 Task: Create a due date automation trigger when advanced on, 2 working days after a card is due add content with a name or a description starting with resume at 11:00 AM.
Action: Mouse moved to (889, 269)
Screenshot: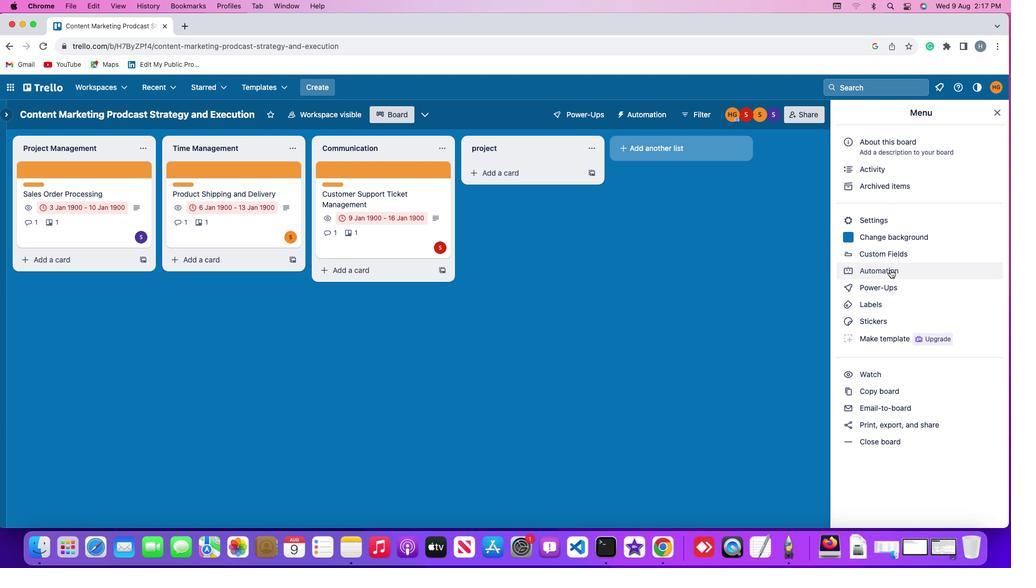 
Action: Mouse pressed left at (889, 269)
Screenshot: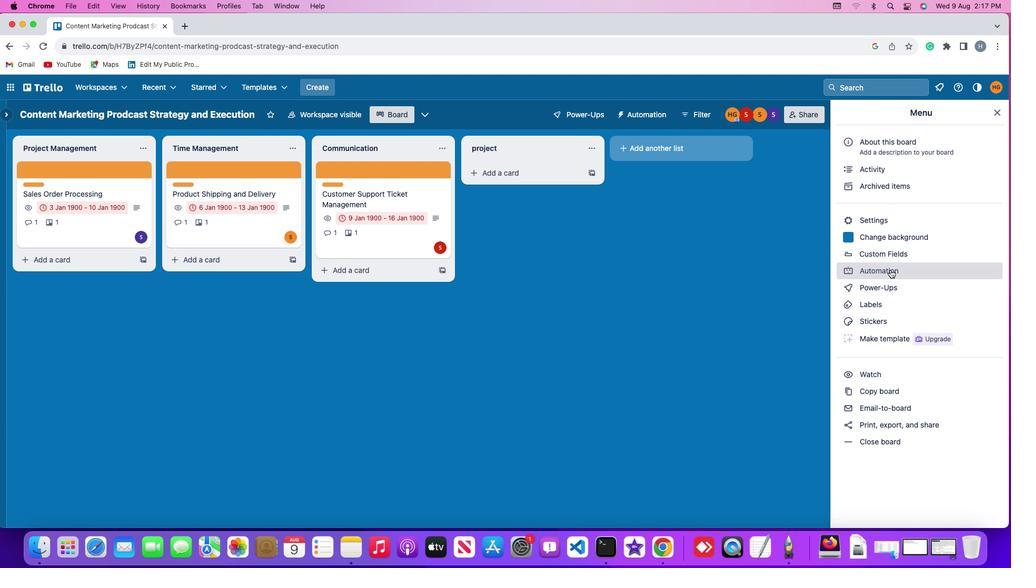 
Action: Mouse moved to (54, 247)
Screenshot: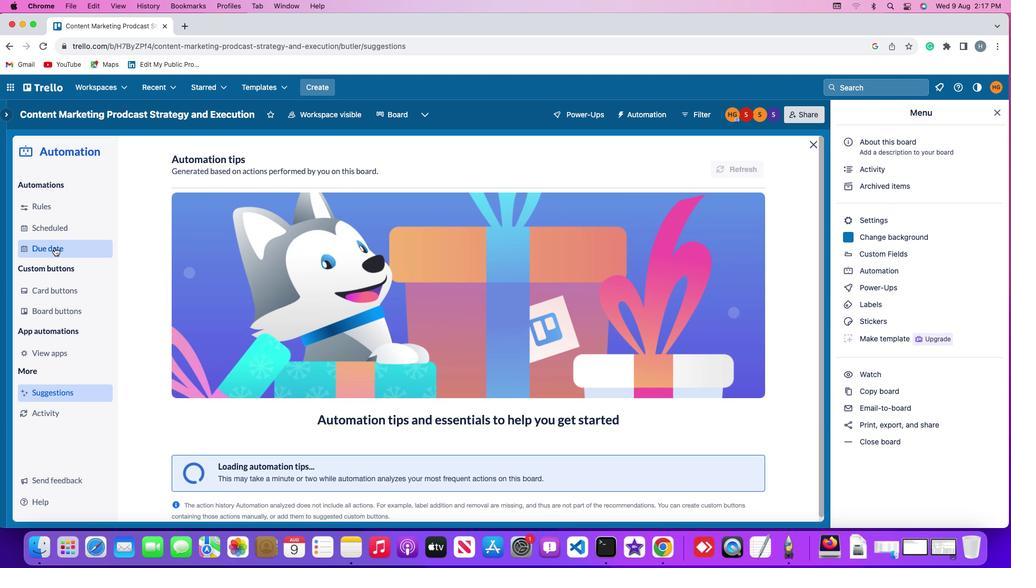 
Action: Mouse pressed left at (54, 247)
Screenshot: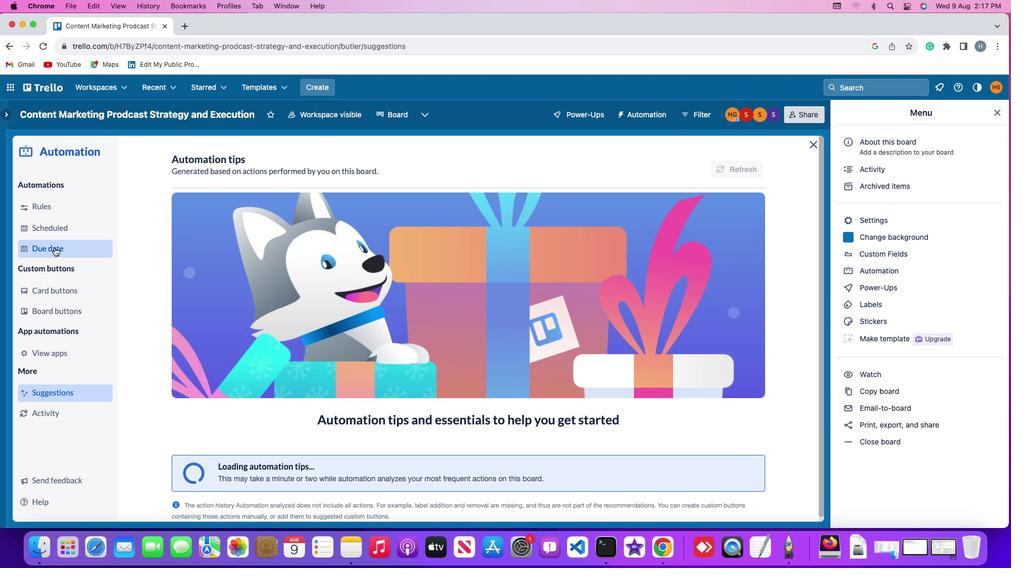 
Action: Mouse moved to (711, 162)
Screenshot: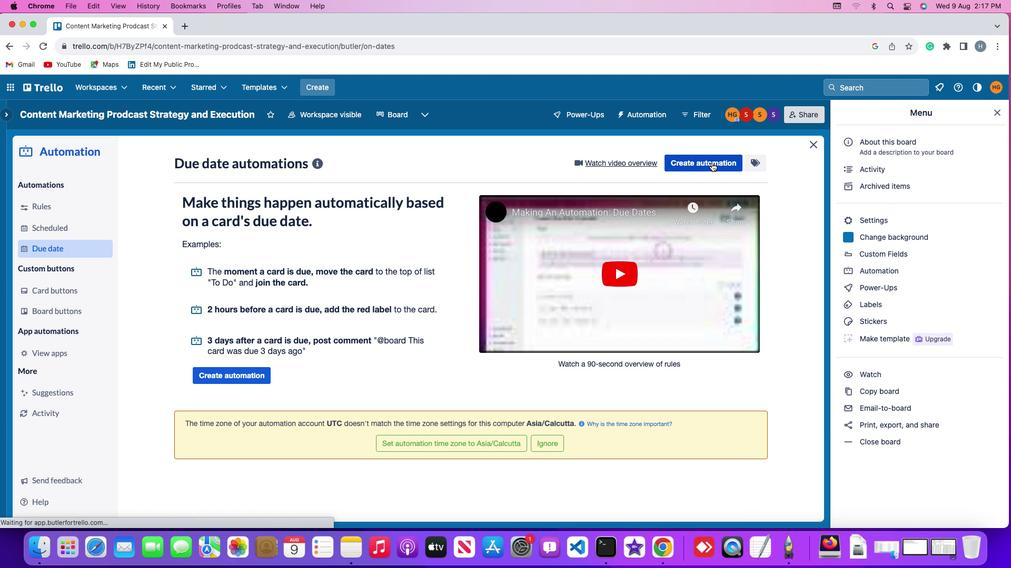 
Action: Mouse pressed left at (711, 162)
Screenshot: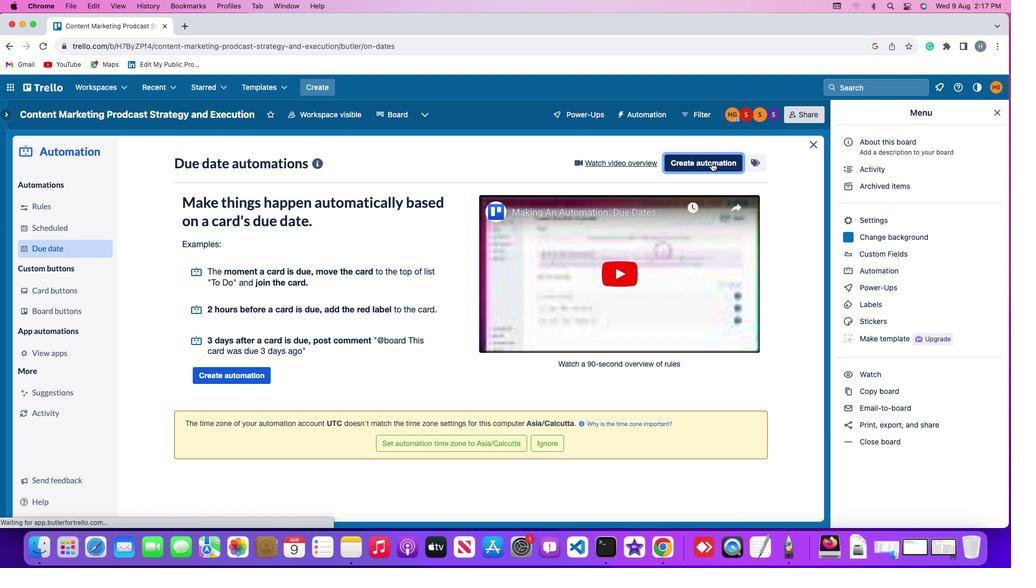 
Action: Mouse moved to (269, 261)
Screenshot: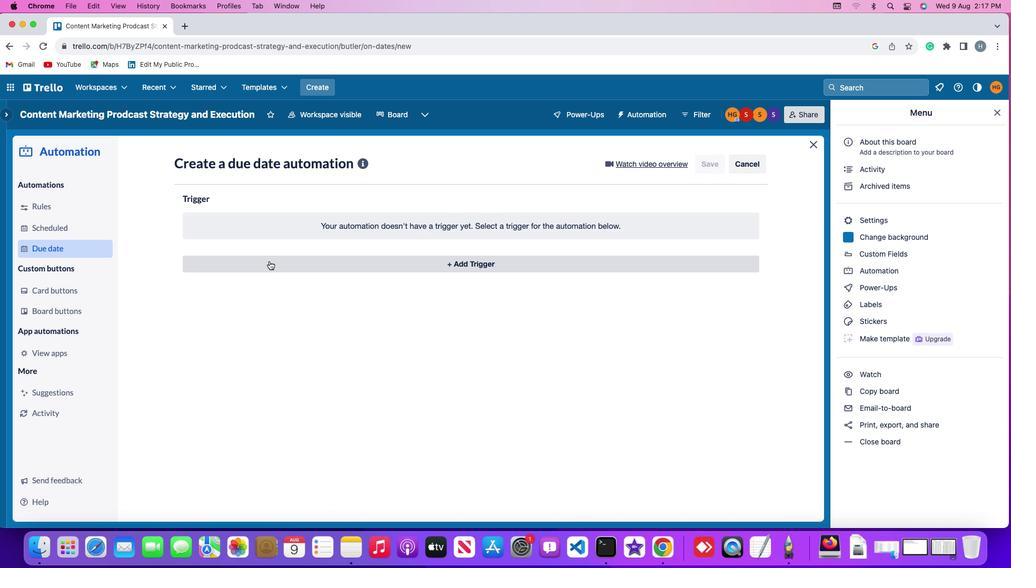 
Action: Mouse pressed left at (269, 261)
Screenshot: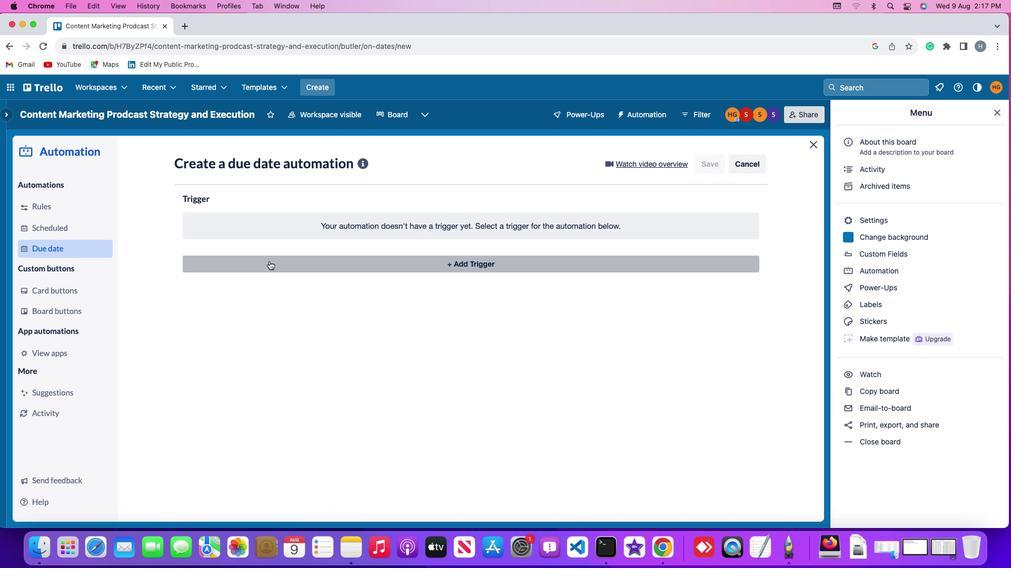 
Action: Mouse moved to (204, 427)
Screenshot: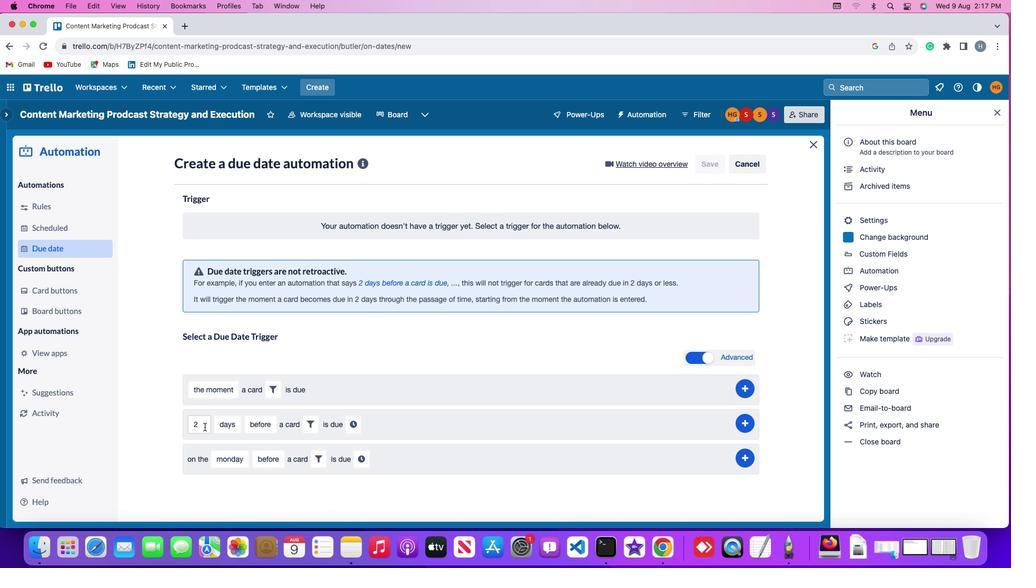 
Action: Mouse pressed left at (204, 427)
Screenshot: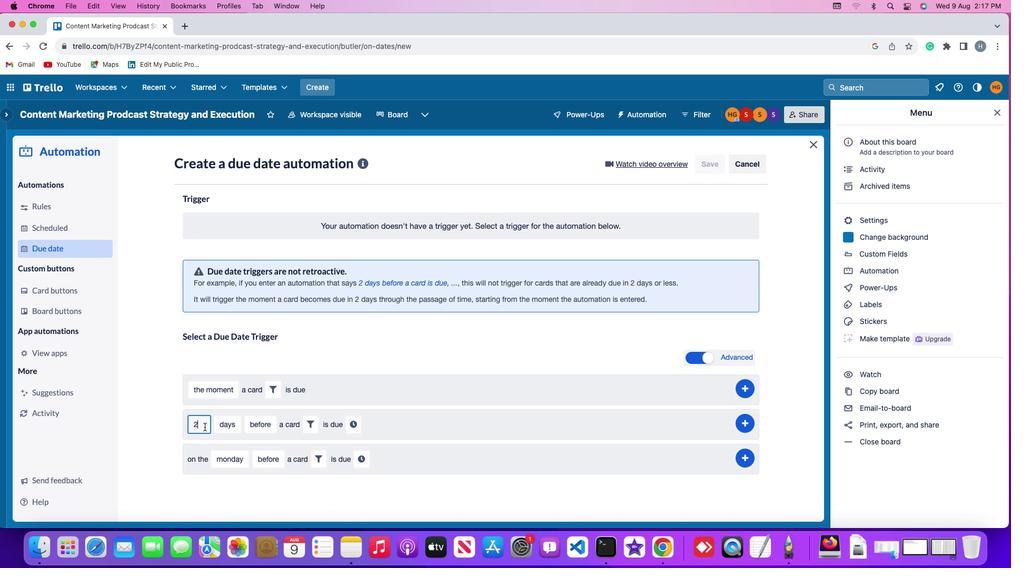 
Action: Mouse moved to (203, 429)
Screenshot: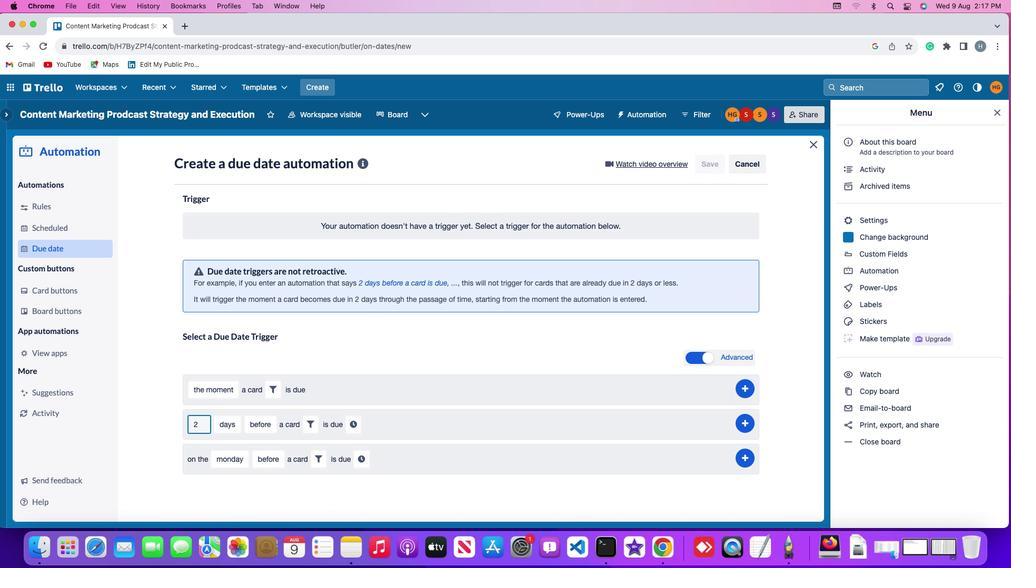 
Action: Key pressed Key.backspace
Screenshot: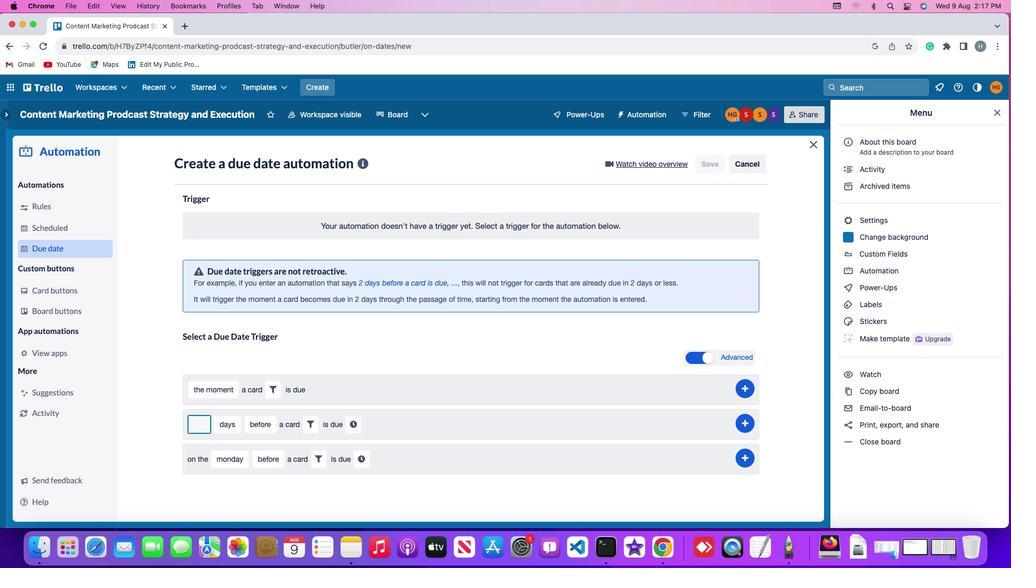 
Action: Mouse moved to (202, 429)
Screenshot: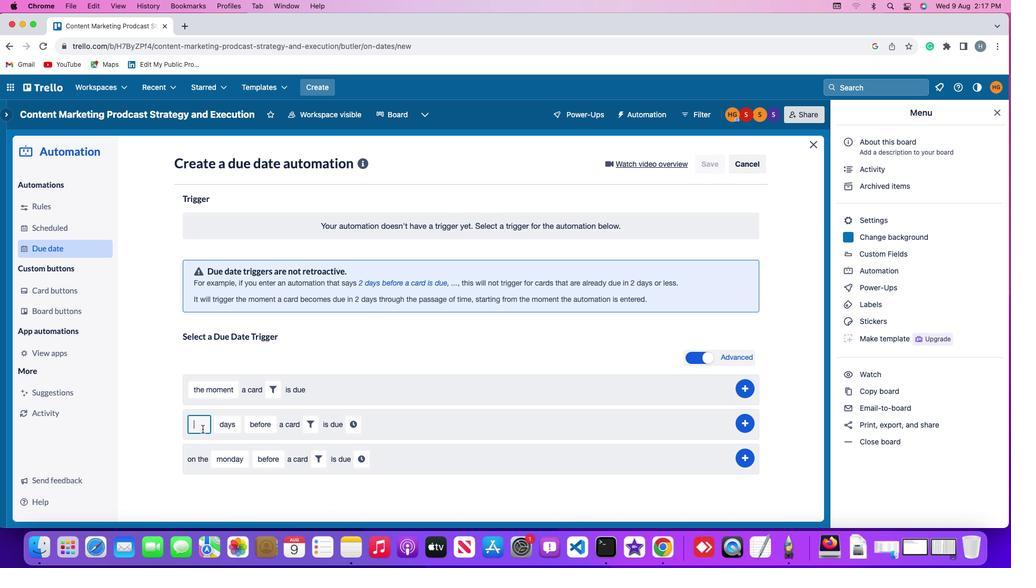 
Action: Key pressed '2'
Screenshot: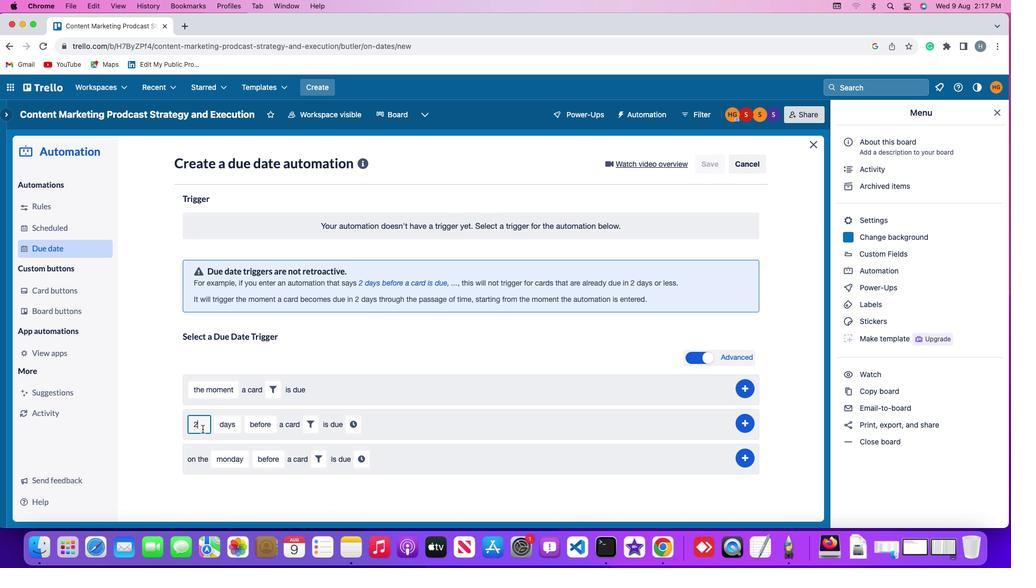 
Action: Mouse moved to (229, 431)
Screenshot: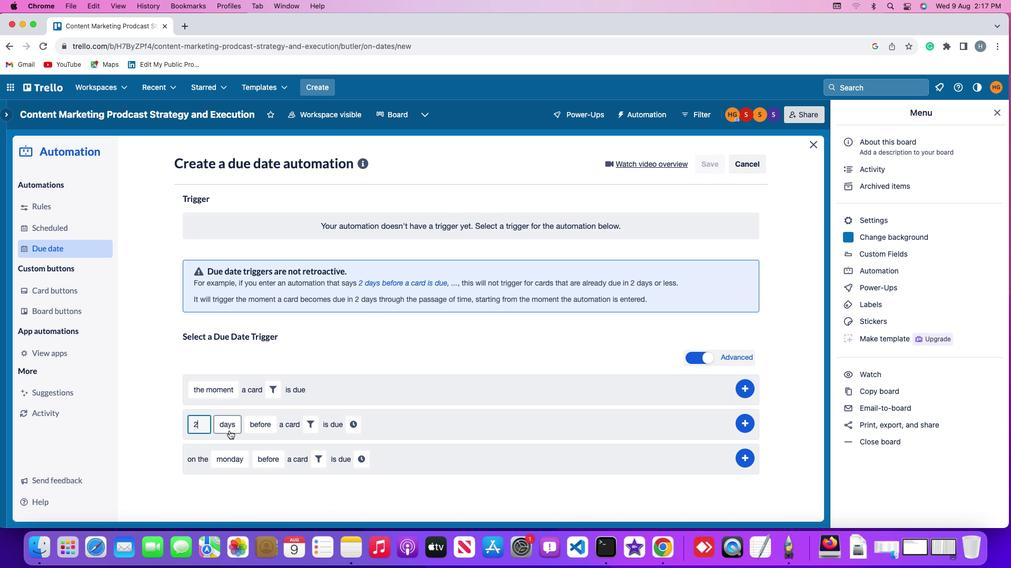 
Action: Mouse pressed left at (229, 431)
Screenshot: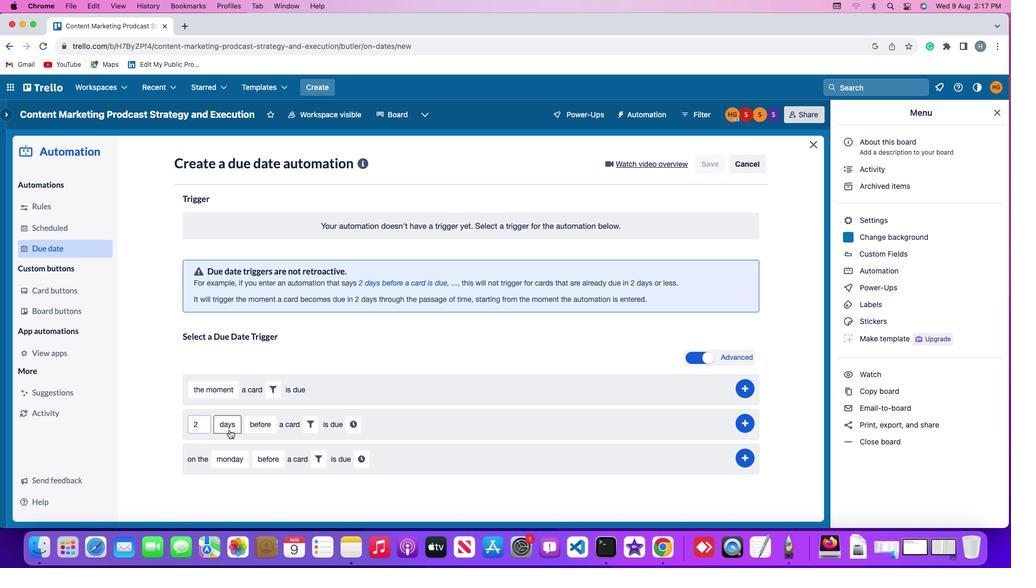 
Action: Mouse moved to (241, 465)
Screenshot: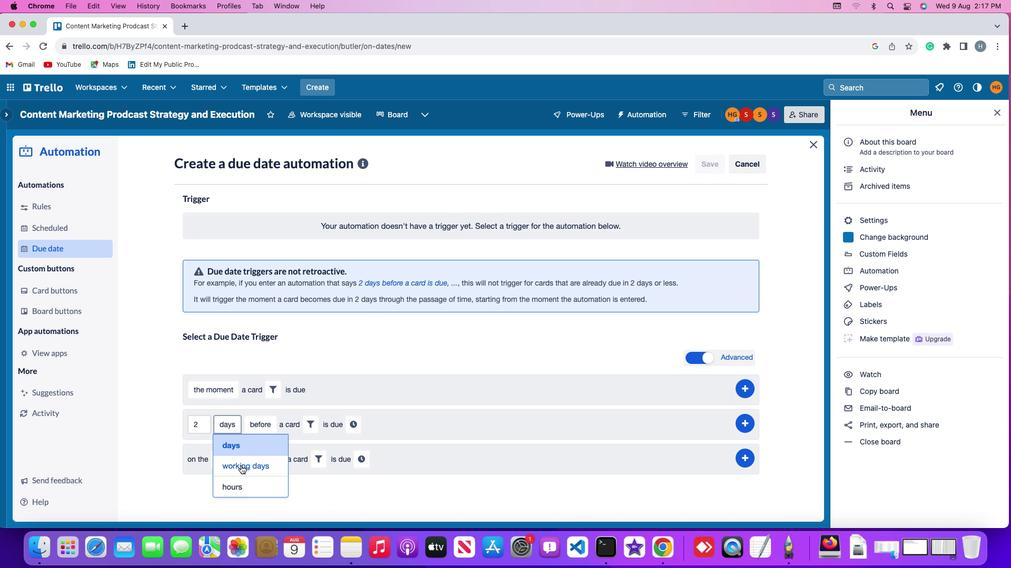 
Action: Mouse pressed left at (241, 465)
Screenshot: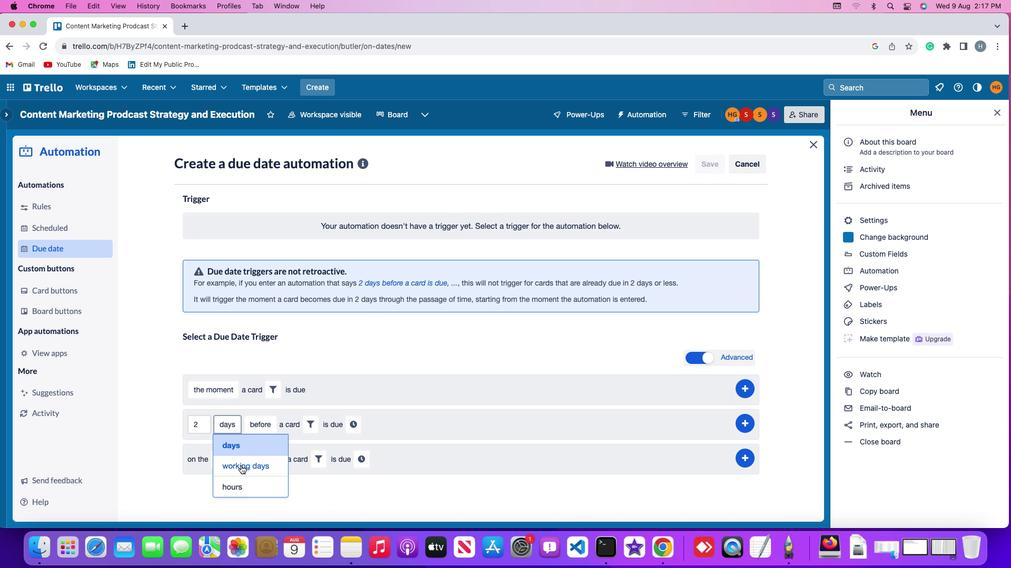 
Action: Mouse moved to (281, 426)
Screenshot: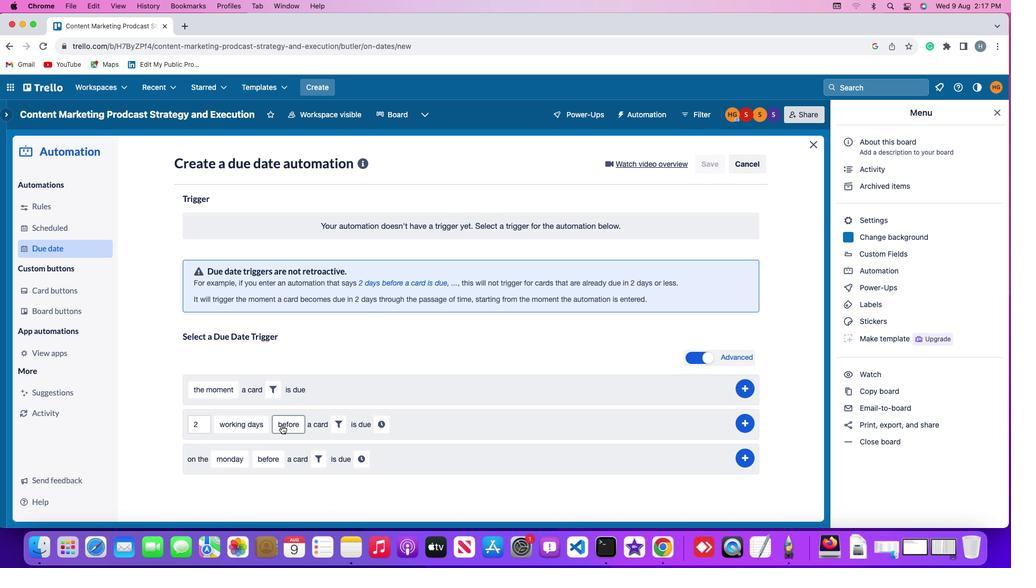 
Action: Mouse pressed left at (281, 426)
Screenshot: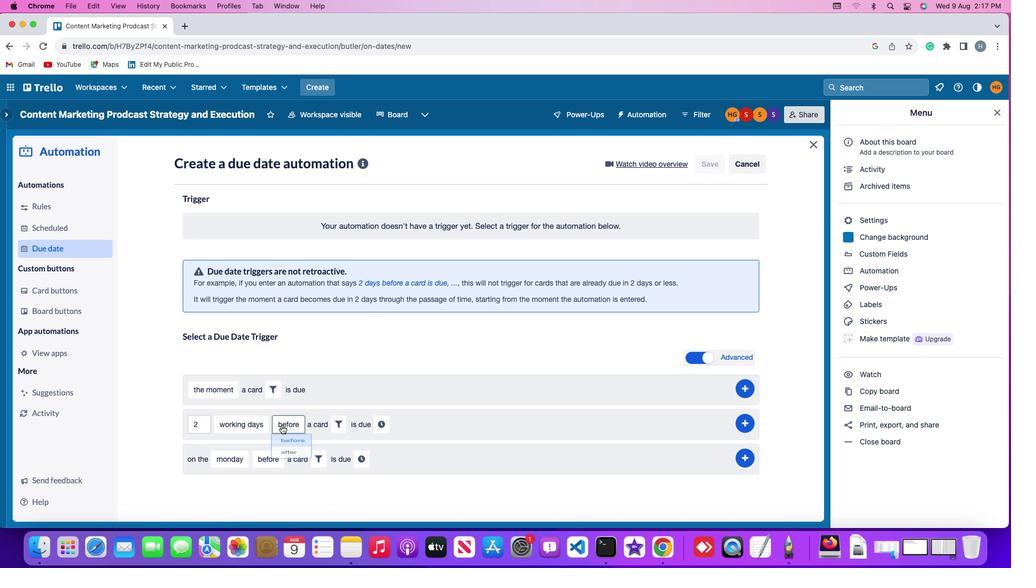 
Action: Mouse moved to (291, 463)
Screenshot: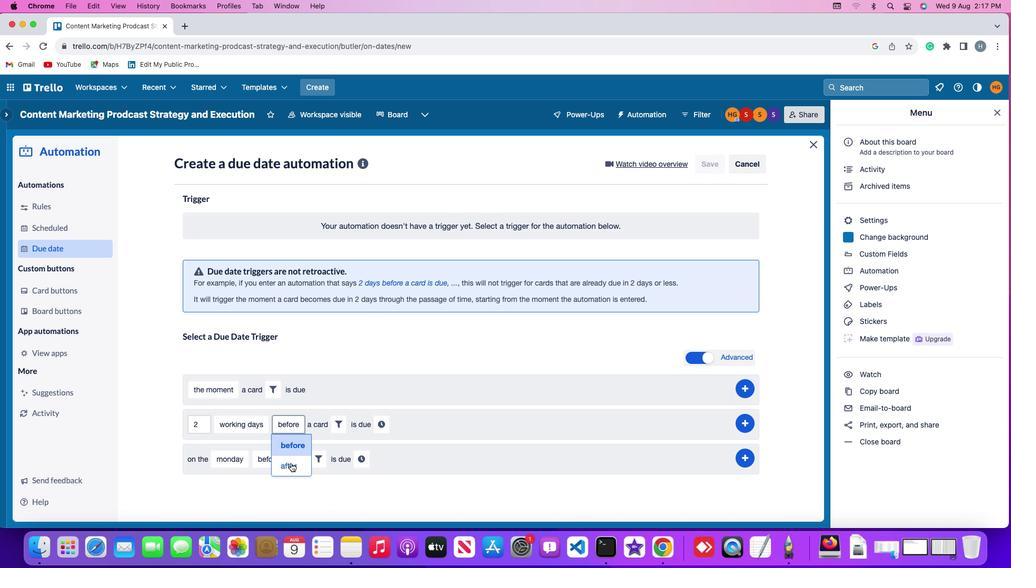 
Action: Mouse pressed left at (291, 463)
Screenshot: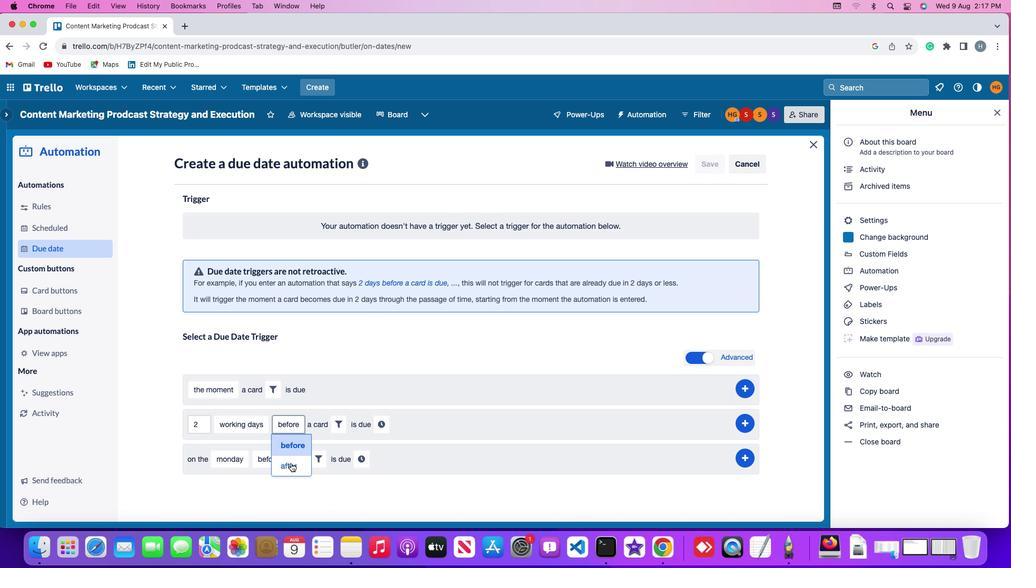 
Action: Mouse moved to (331, 426)
Screenshot: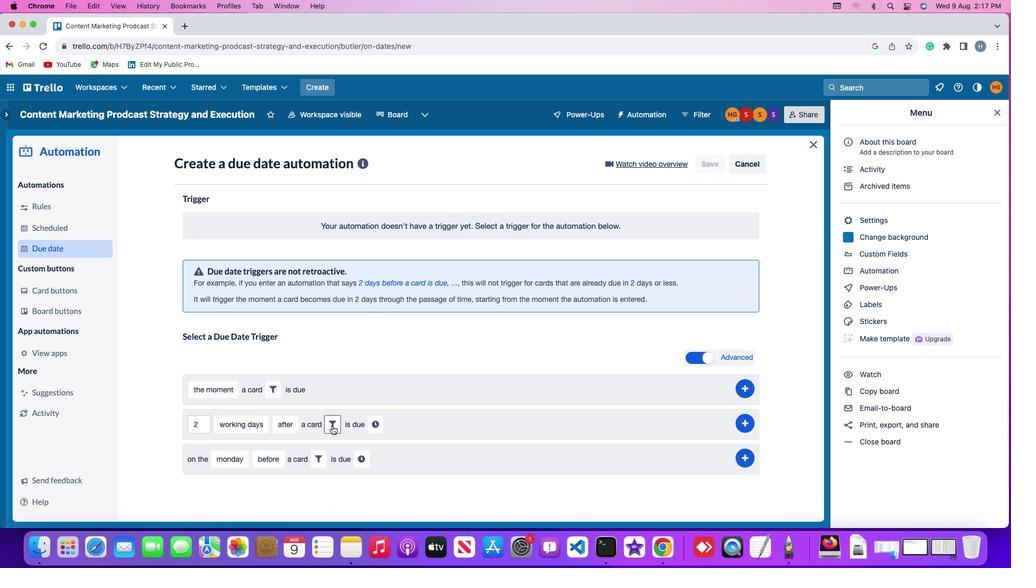 
Action: Mouse pressed left at (331, 426)
Screenshot: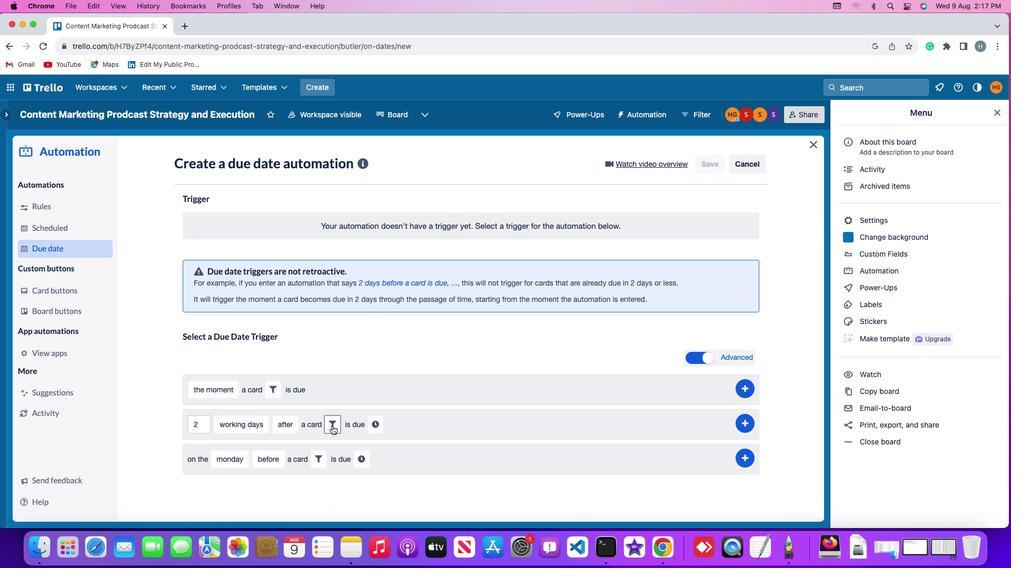 
Action: Mouse moved to (467, 458)
Screenshot: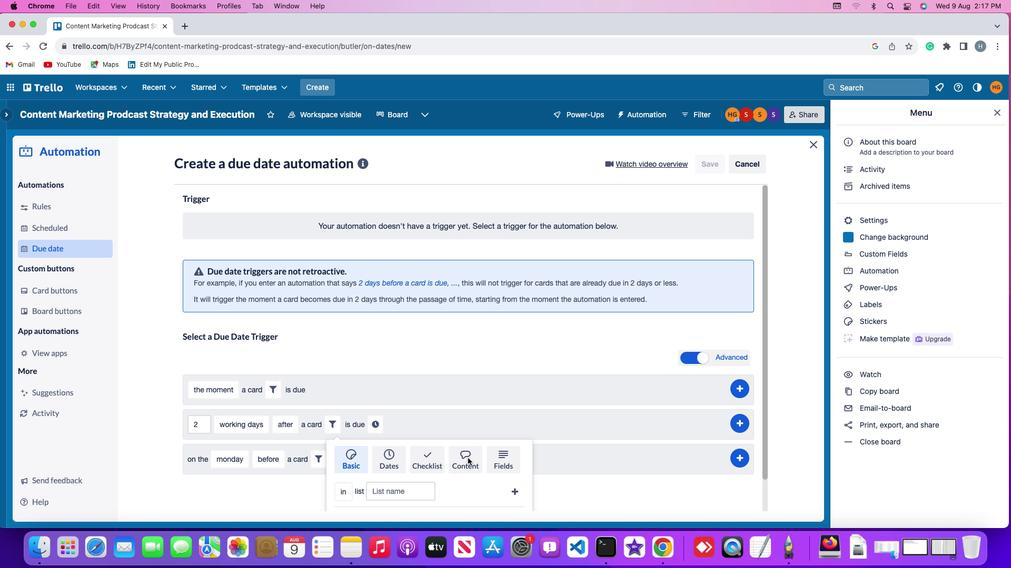 
Action: Mouse pressed left at (467, 458)
Screenshot: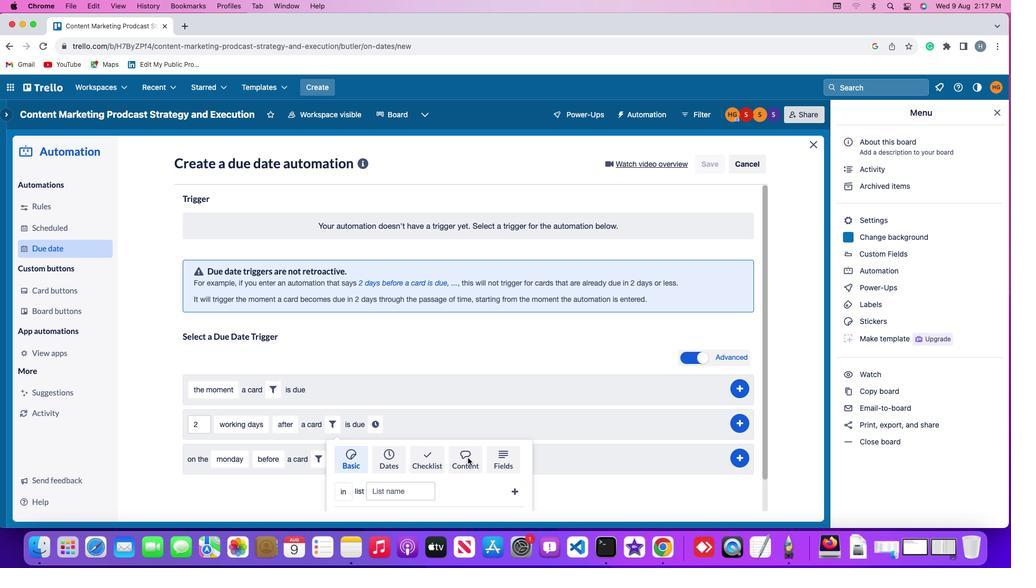 
Action: Mouse moved to (374, 487)
Screenshot: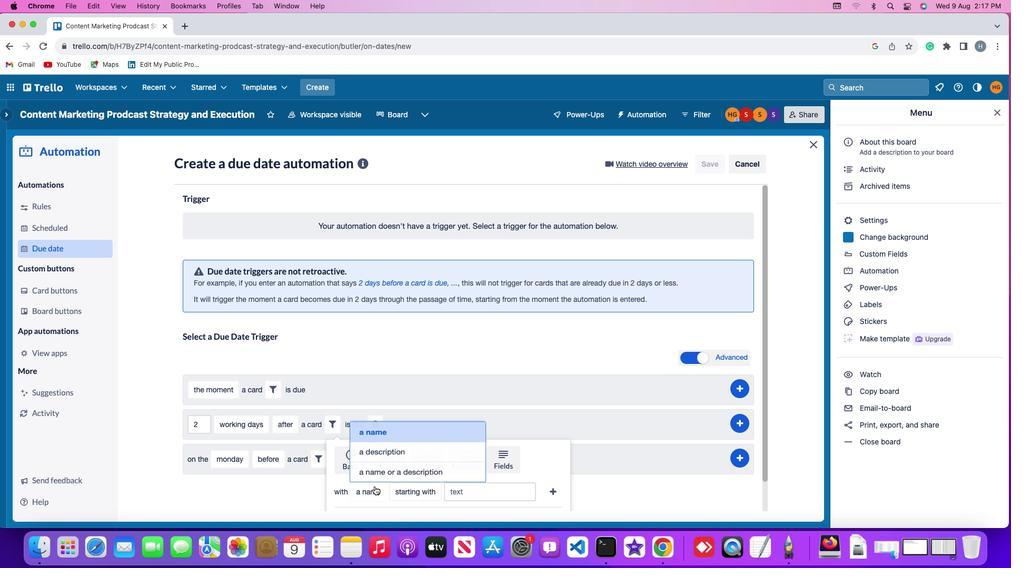 
Action: Mouse pressed left at (374, 487)
Screenshot: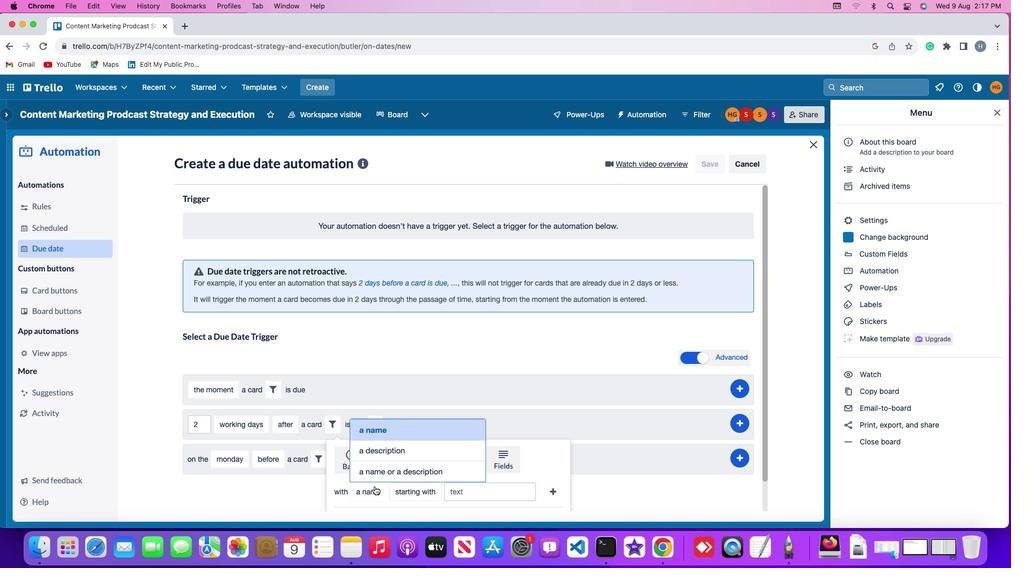 
Action: Mouse moved to (379, 474)
Screenshot: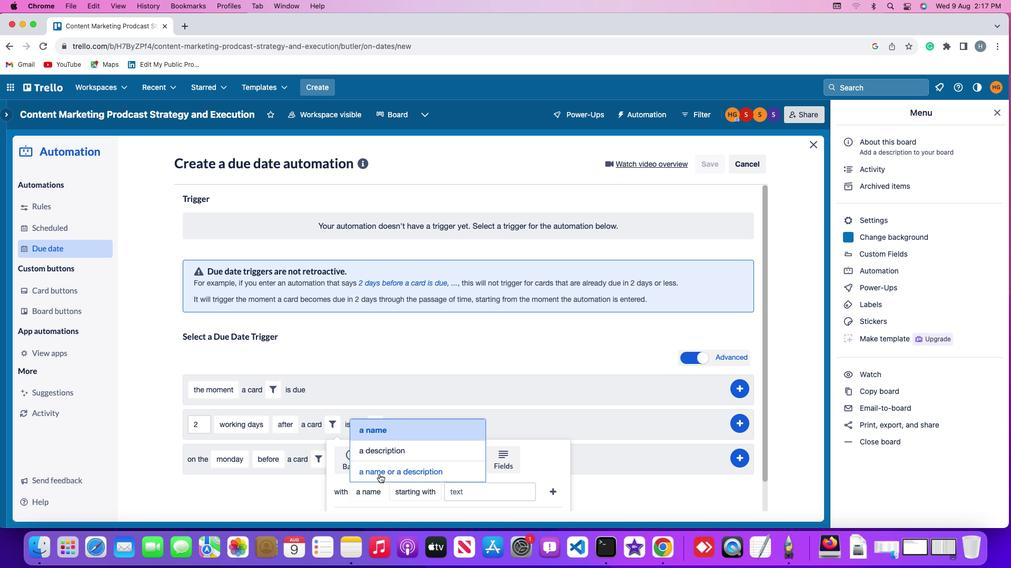 
Action: Mouse pressed left at (379, 474)
Screenshot: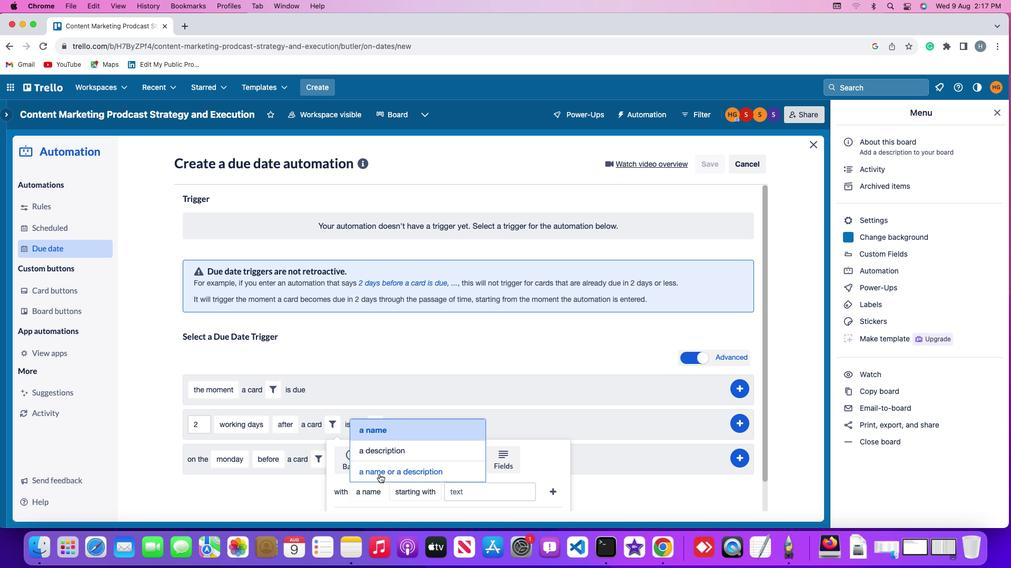 
Action: Mouse moved to (468, 496)
Screenshot: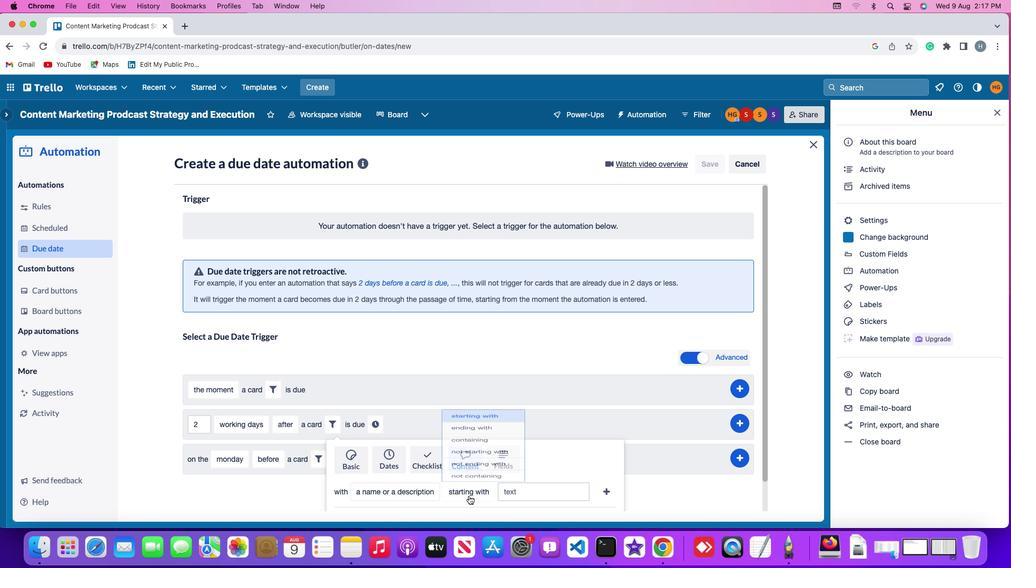 
Action: Mouse pressed left at (468, 496)
Screenshot: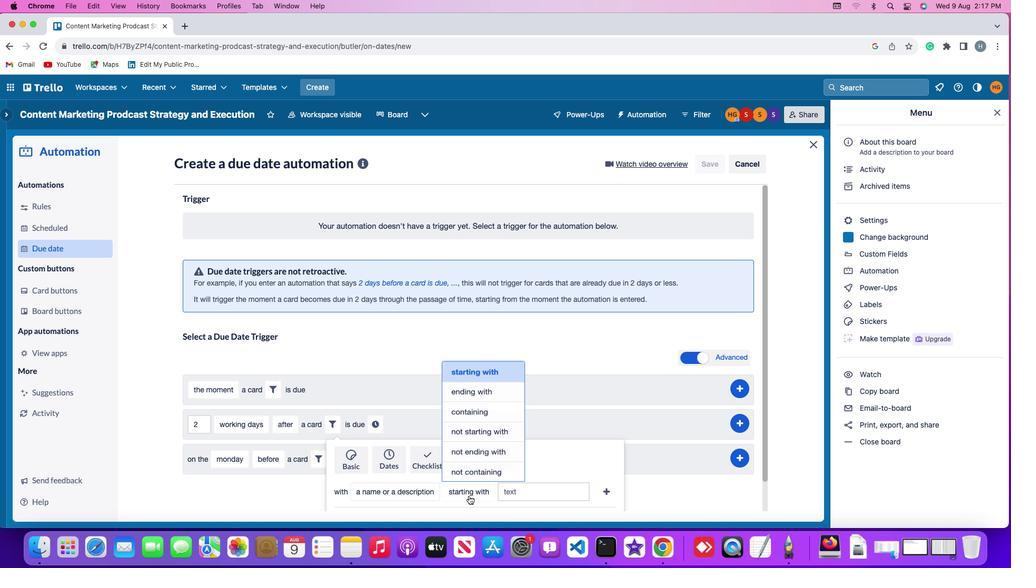 
Action: Mouse moved to (493, 368)
Screenshot: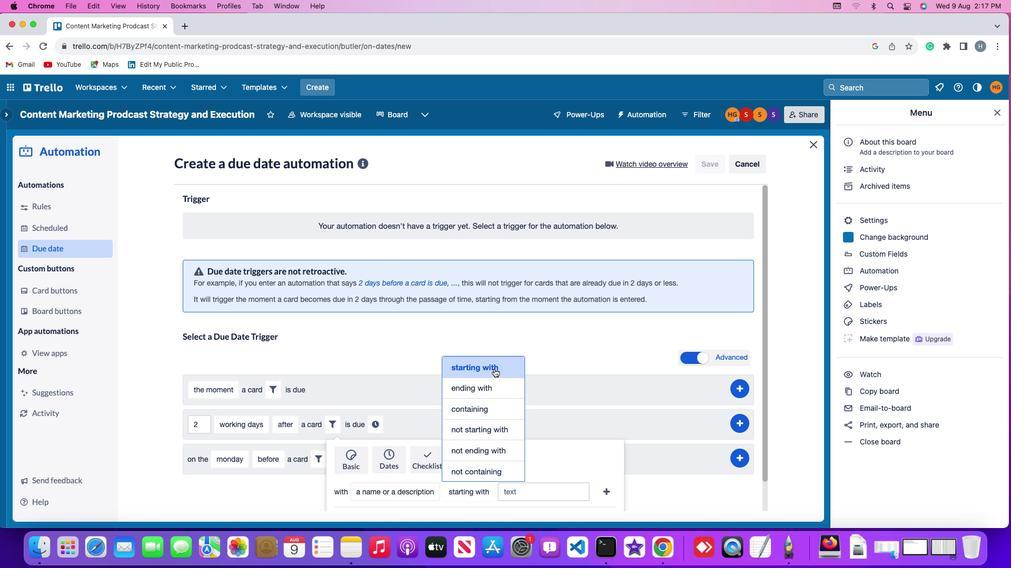 
Action: Mouse pressed left at (493, 368)
Screenshot: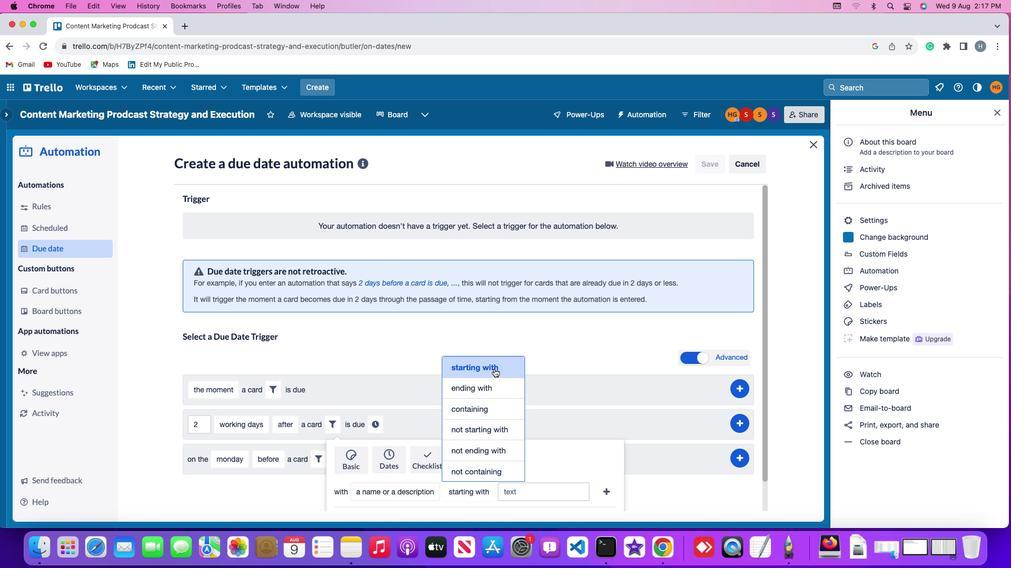 
Action: Mouse moved to (526, 496)
Screenshot: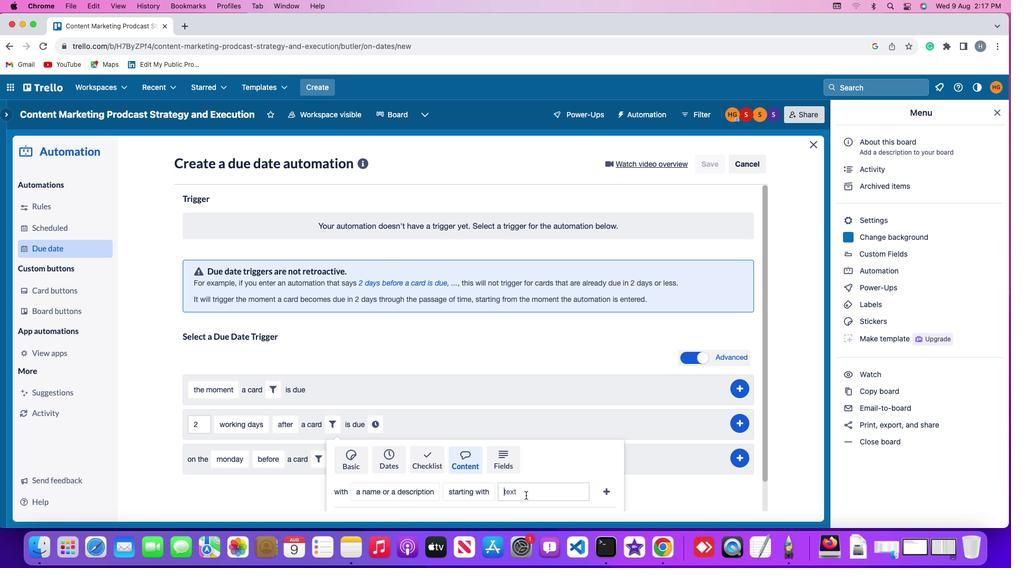 
Action: Mouse pressed left at (526, 496)
Screenshot: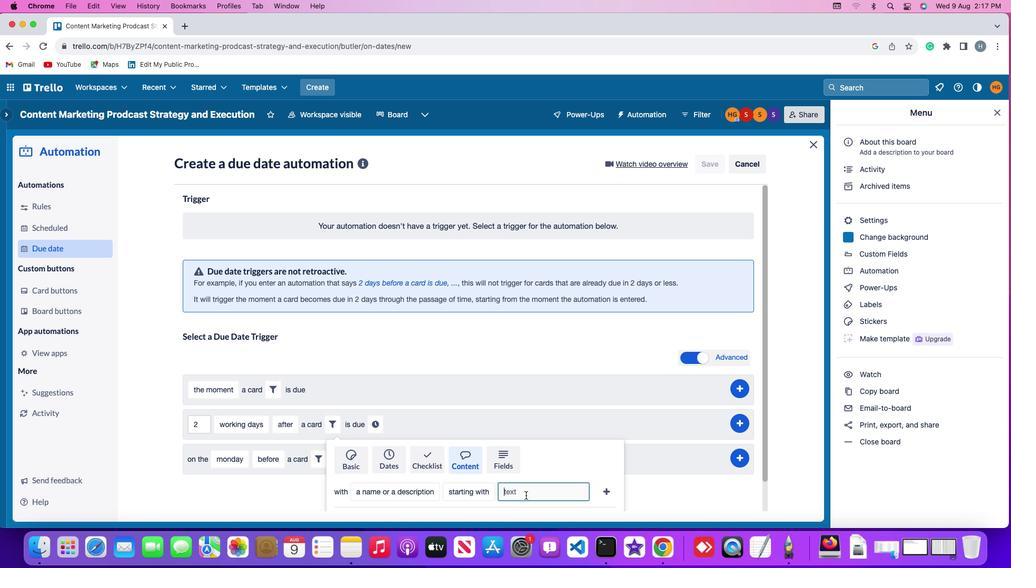 
Action: Key pressed 'r''e''s''u''m''e'
Screenshot: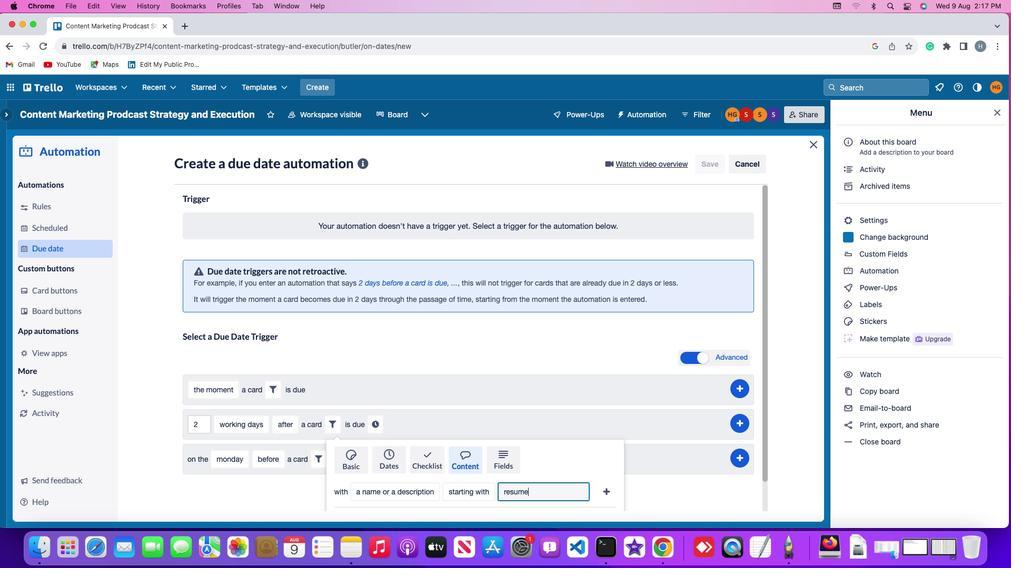 
Action: Mouse moved to (606, 489)
Screenshot: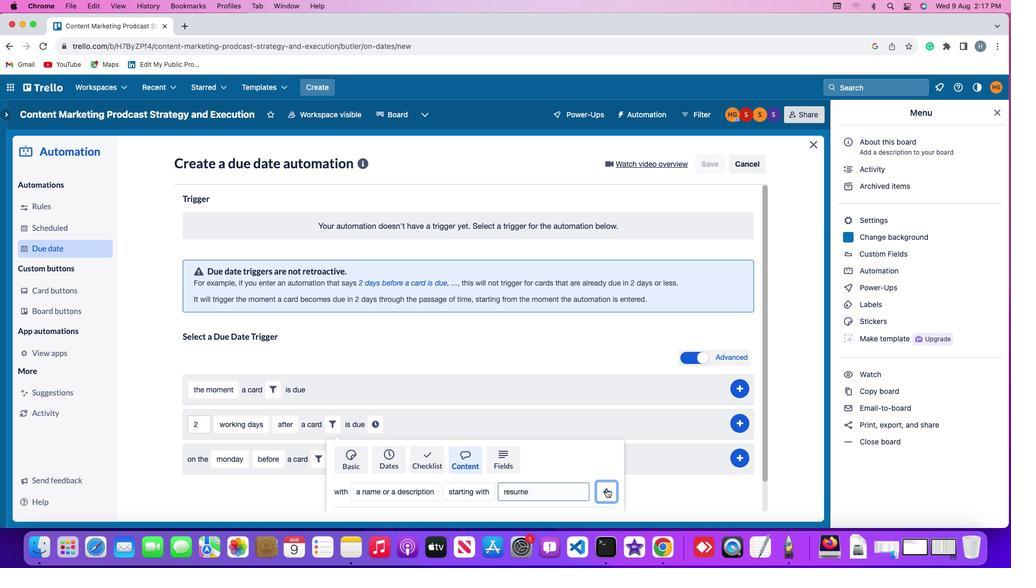 
Action: Mouse pressed left at (606, 489)
Screenshot: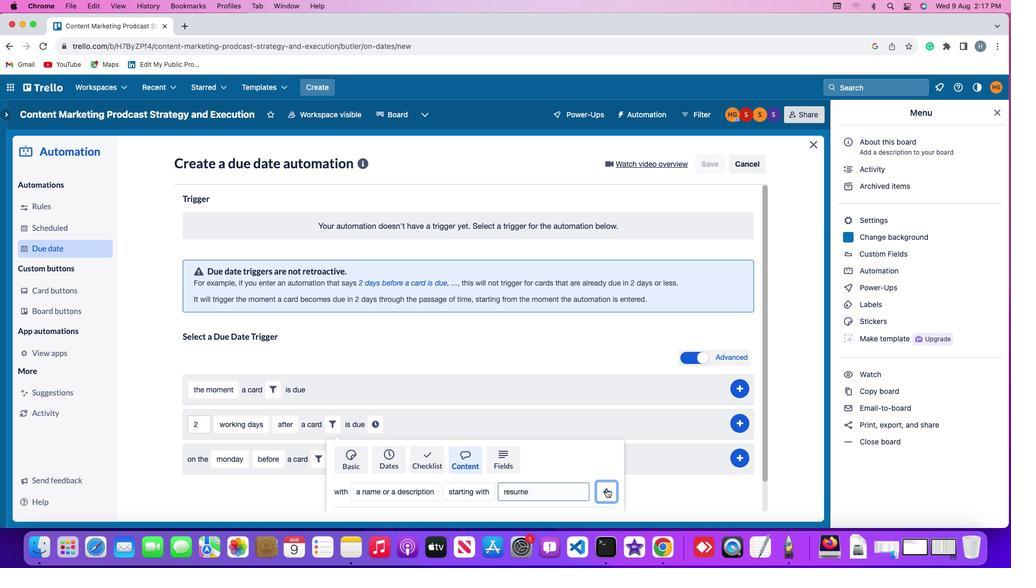 
Action: Mouse moved to (570, 429)
Screenshot: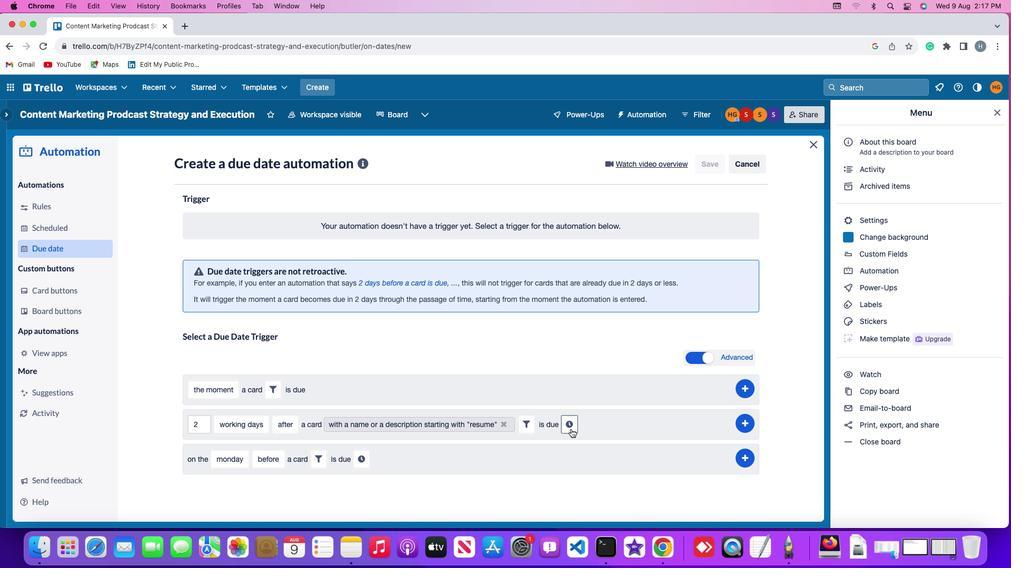 
Action: Mouse pressed left at (570, 429)
Screenshot: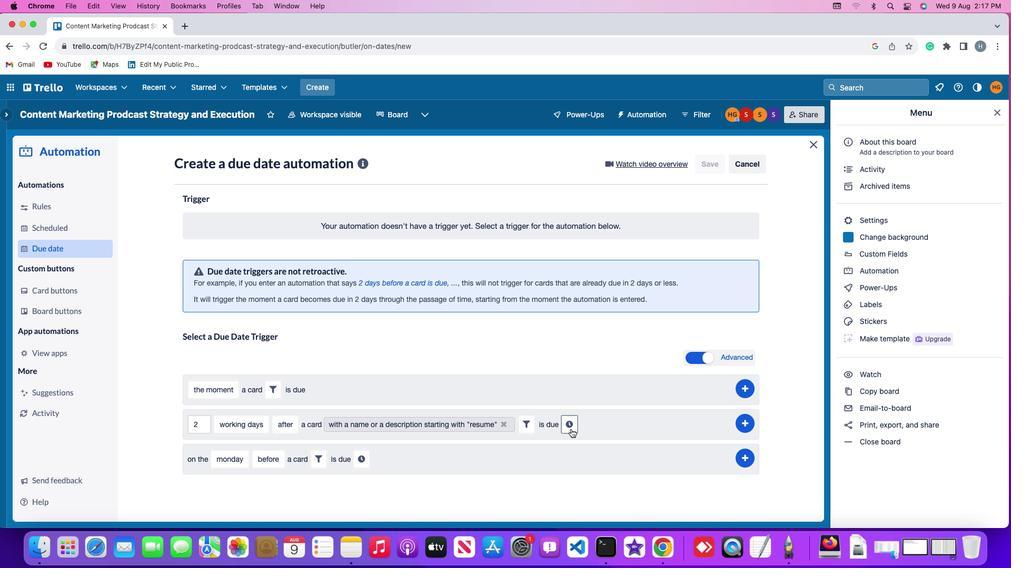 
Action: Mouse moved to (588, 426)
Screenshot: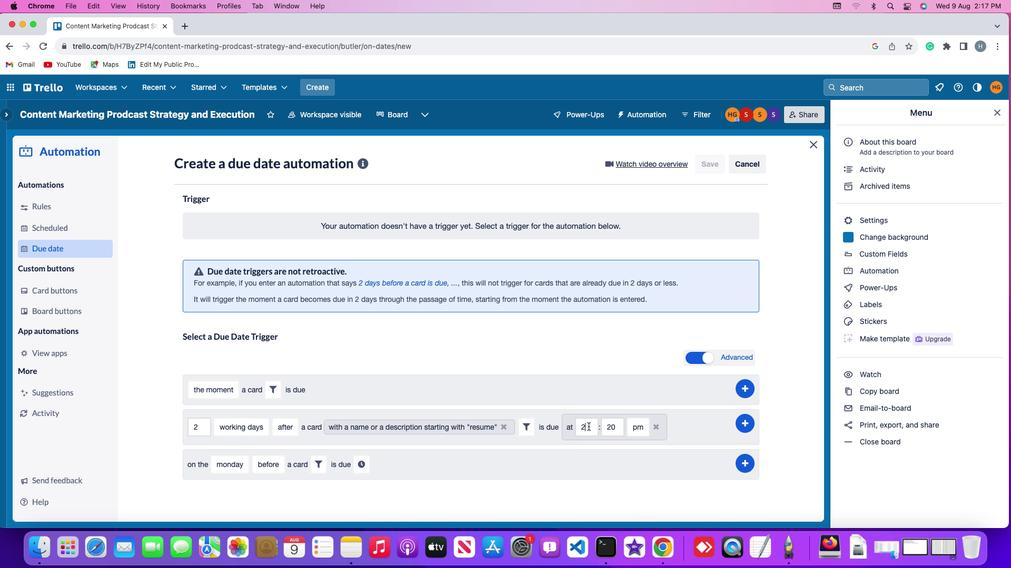 
Action: Mouse pressed left at (588, 426)
Screenshot: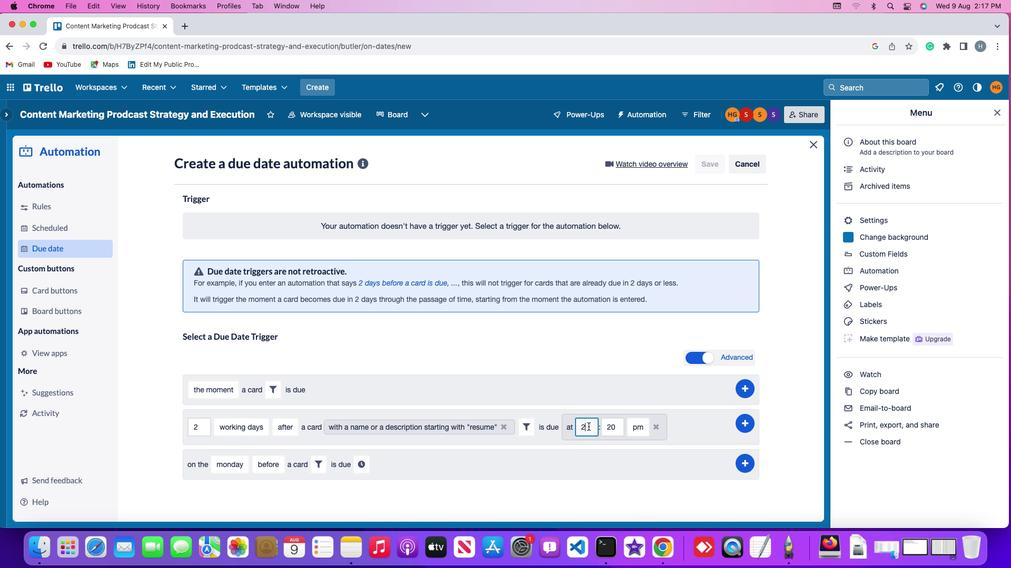 
Action: Key pressed Key.backspace'1''1'
Screenshot: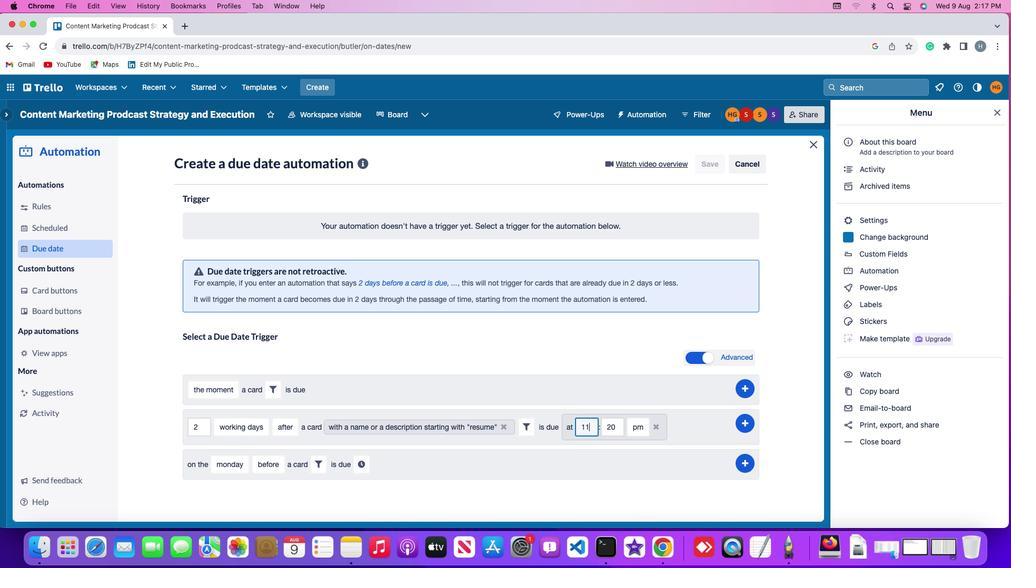 
Action: Mouse moved to (617, 426)
Screenshot: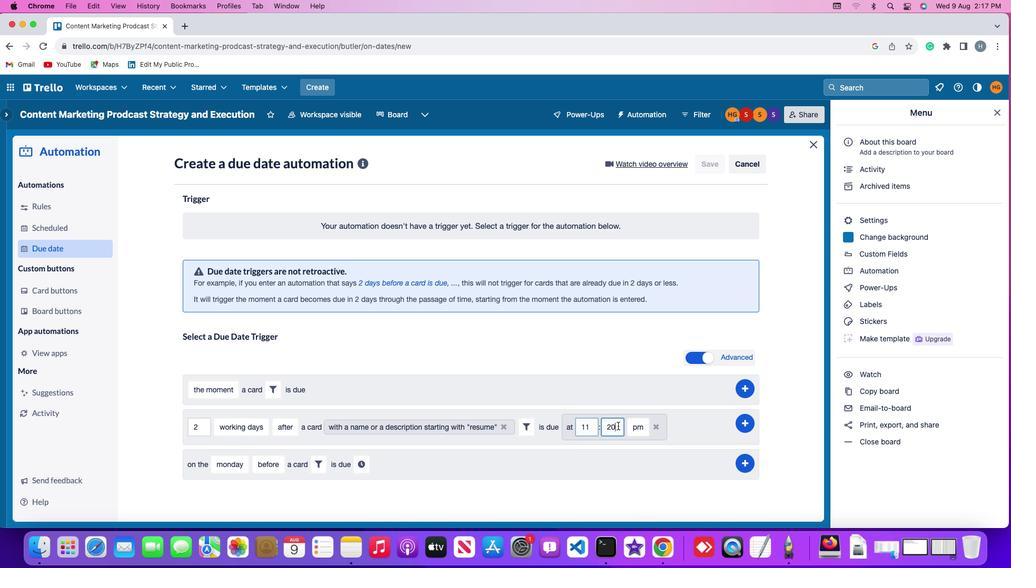 
Action: Mouse pressed left at (617, 426)
Screenshot: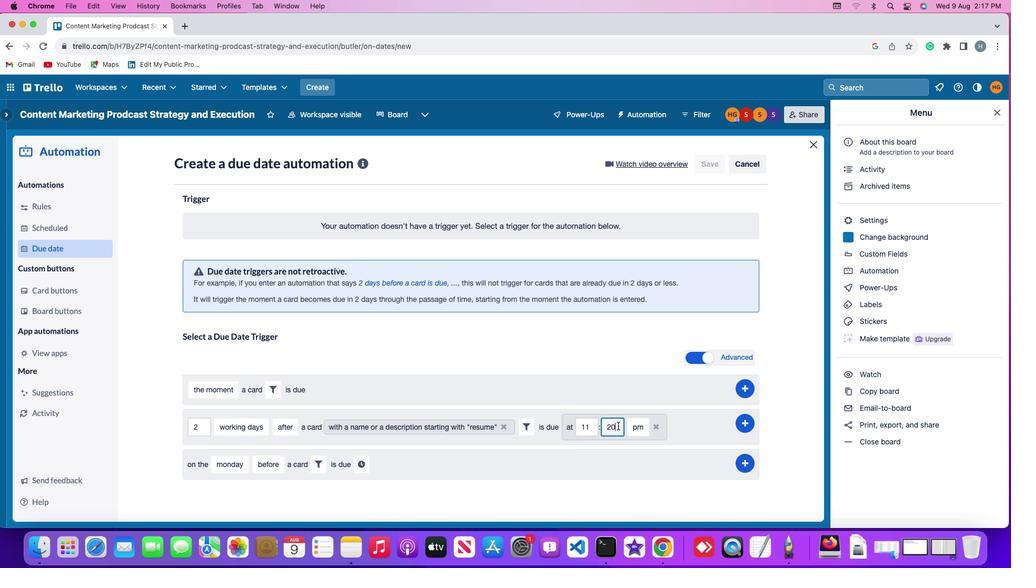 
Action: Key pressed Key.backspaceKey.backspace'0''0'
Screenshot: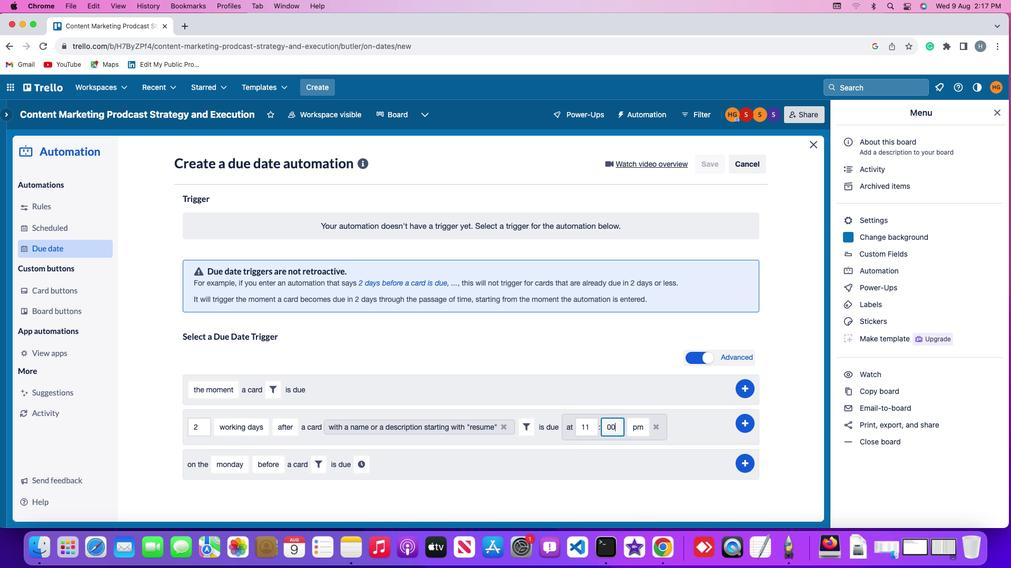 
Action: Mouse moved to (633, 427)
Screenshot: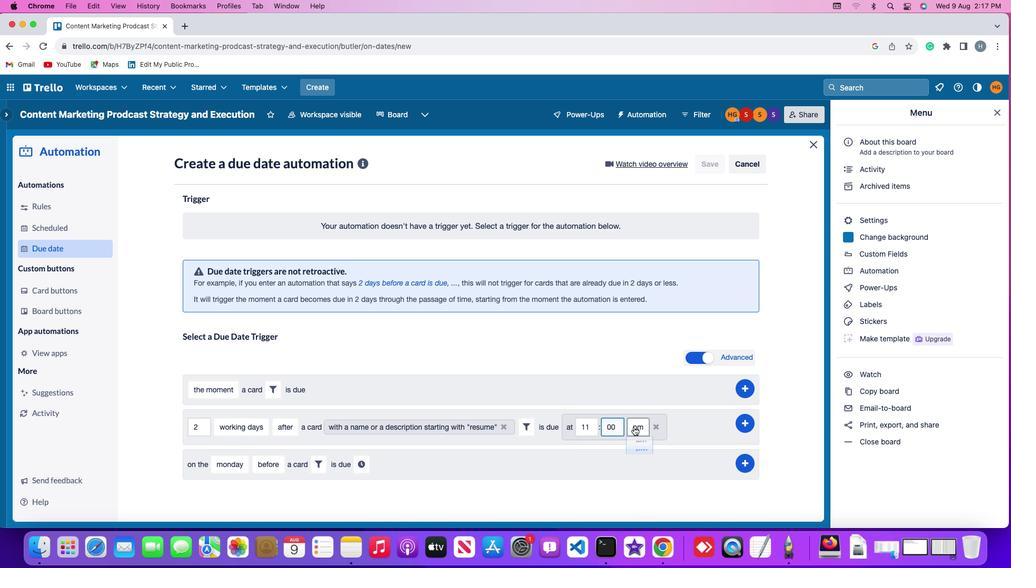 
Action: Mouse pressed left at (633, 427)
Screenshot: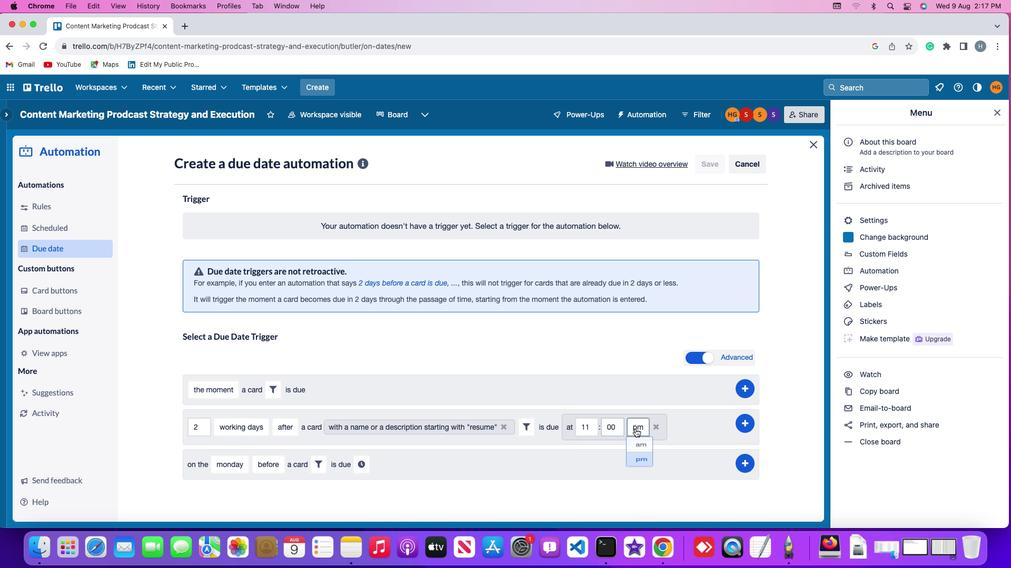 
Action: Mouse moved to (639, 442)
Screenshot: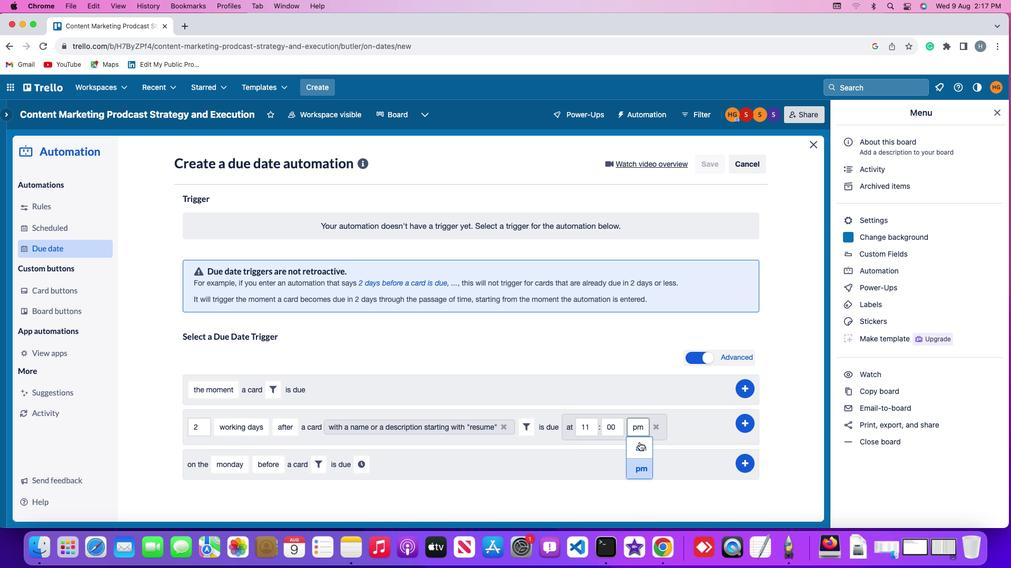 
Action: Mouse pressed left at (639, 442)
Screenshot: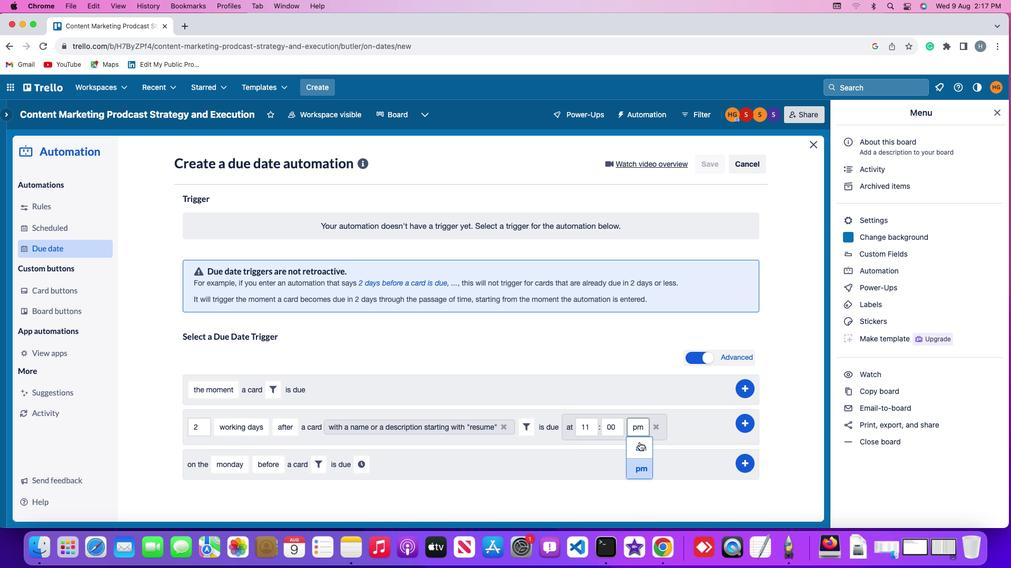 
Action: Mouse moved to (745, 420)
Screenshot: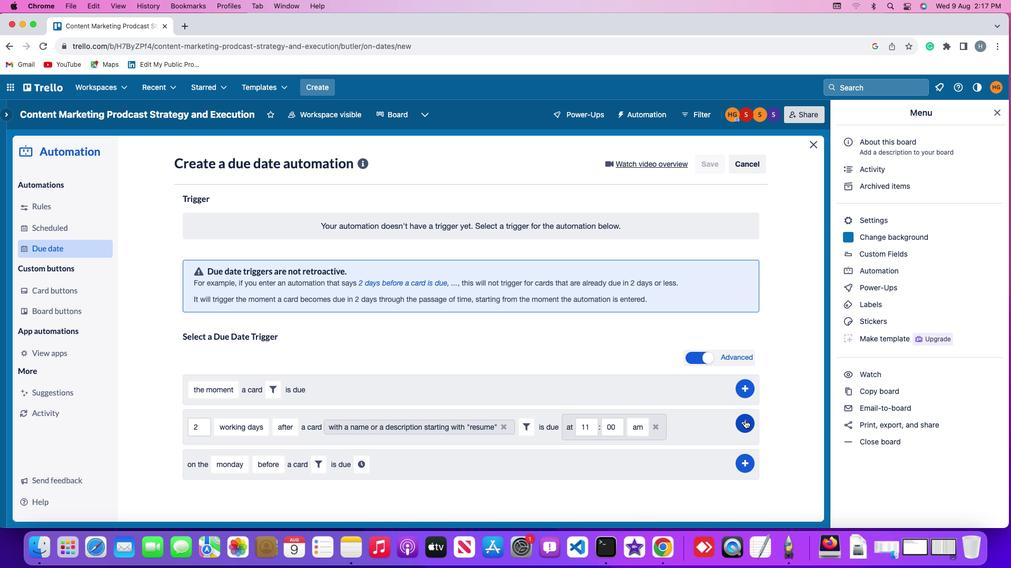 
Action: Mouse pressed left at (745, 420)
Screenshot: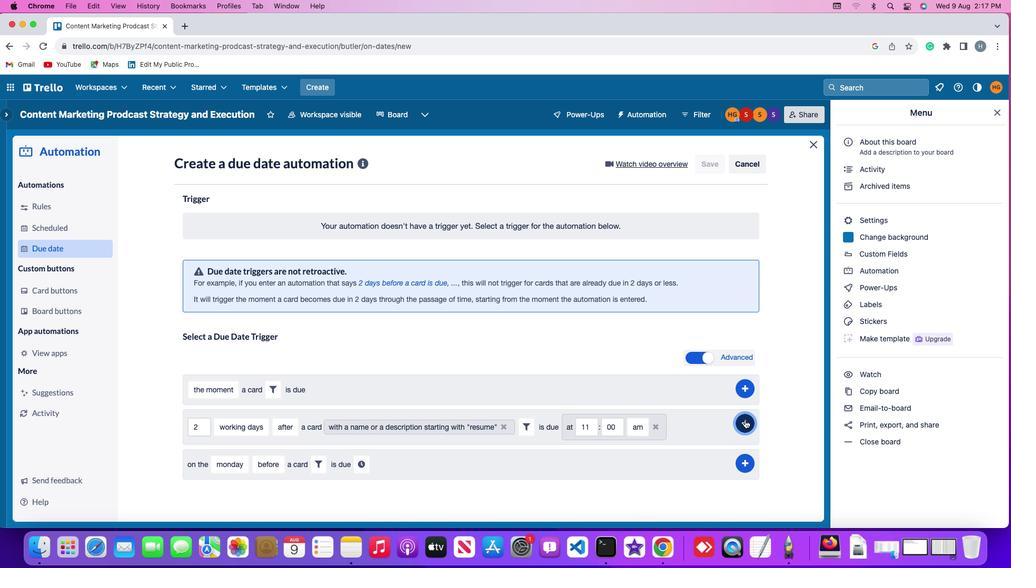 
Action: Mouse moved to (786, 318)
Screenshot: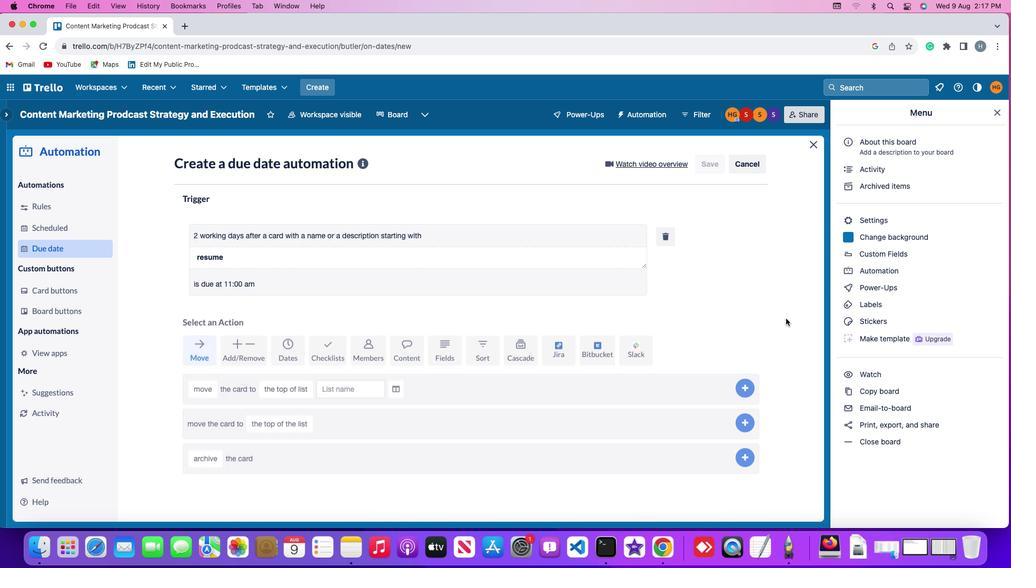 
